 Task: Assign in the project TreatWorks the issue 'Missing or incorrect error messages' to the sprint 'Warp 9'.
Action: Mouse moved to (991, 431)
Screenshot: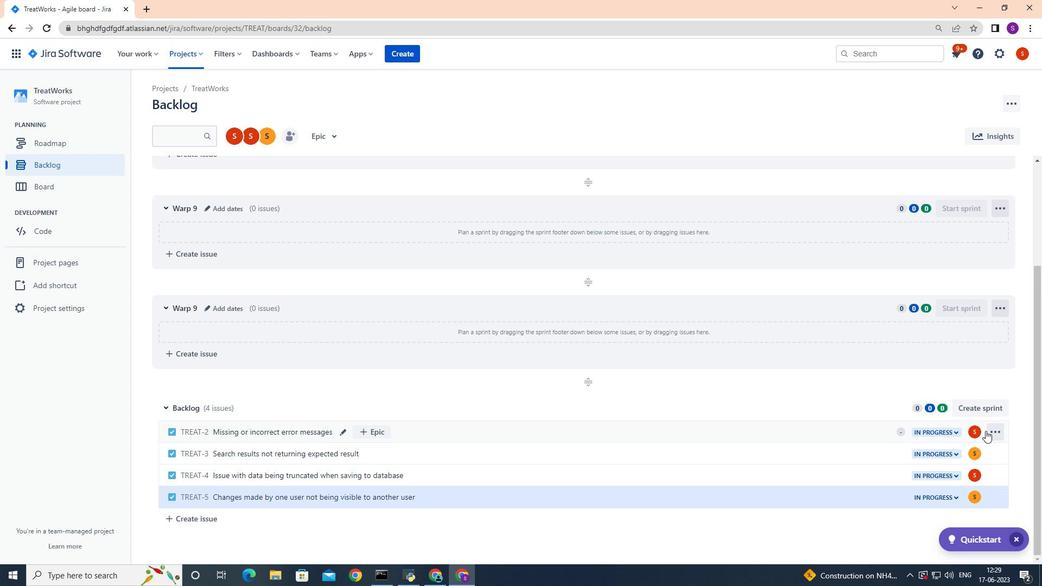 
Action: Mouse pressed left at (991, 431)
Screenshot: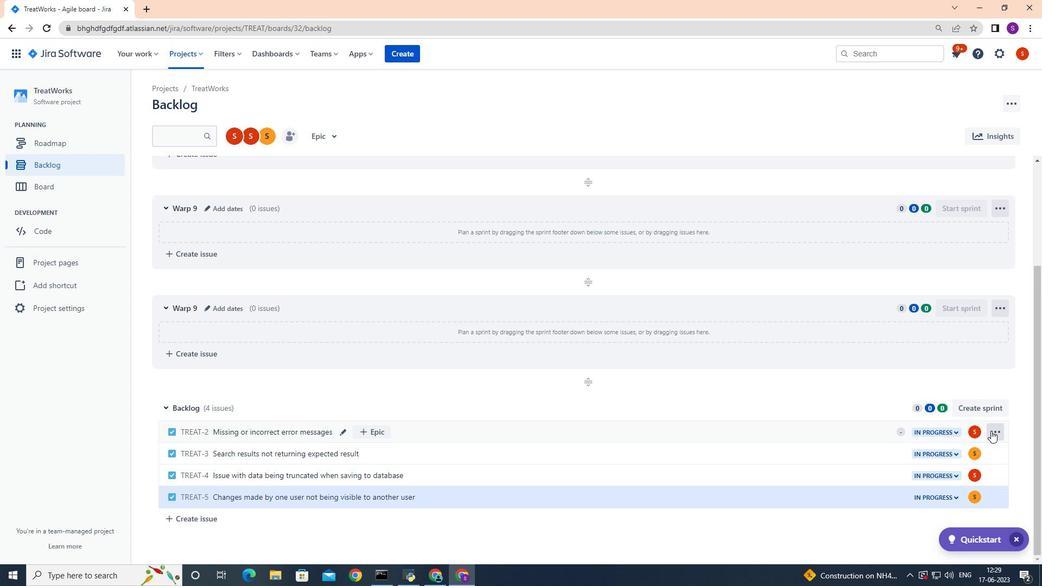 
Action: Mouse moved to (963, 332)
Screenshot: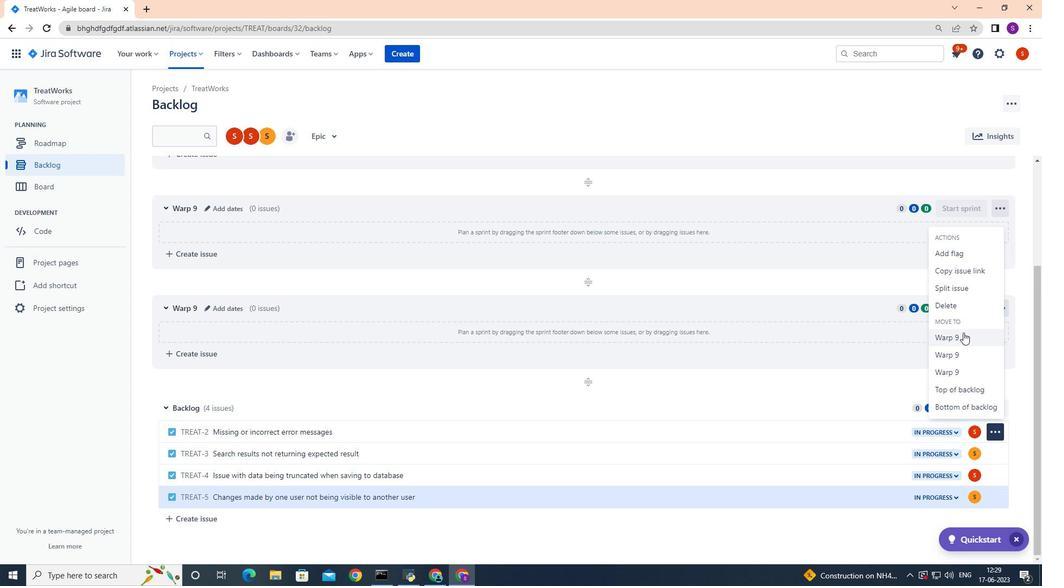 
Action: Mouse pressed left at (963, 332)
Screenshot: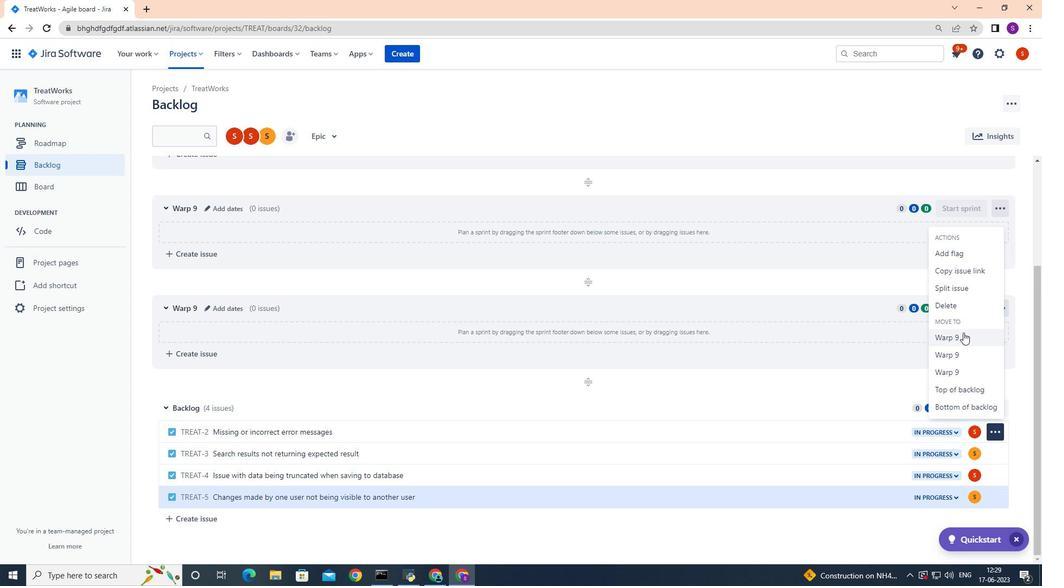 
Action: Mouse moved to (716, 340)
Screenshot: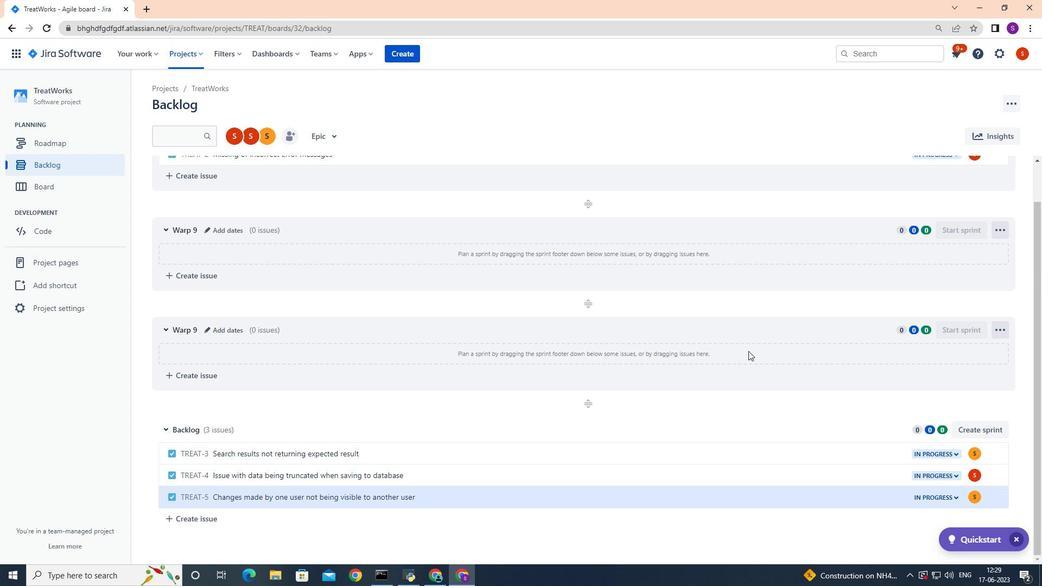 
Action: Mouse scrolled (716, 341) with delta (0, 0)
Screenshot: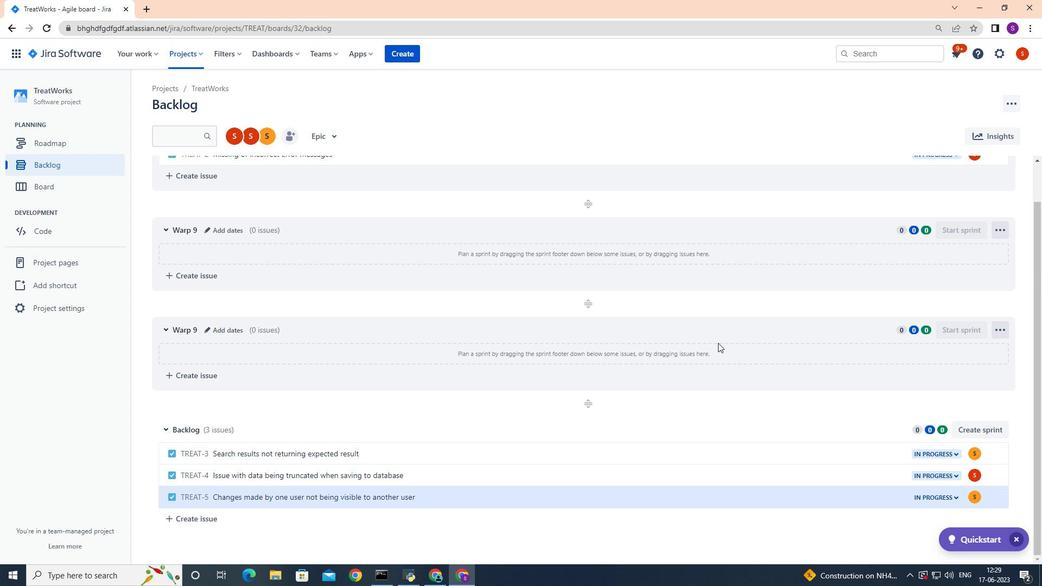 
Action: Mouse moved to (715, 340)
Screenshot: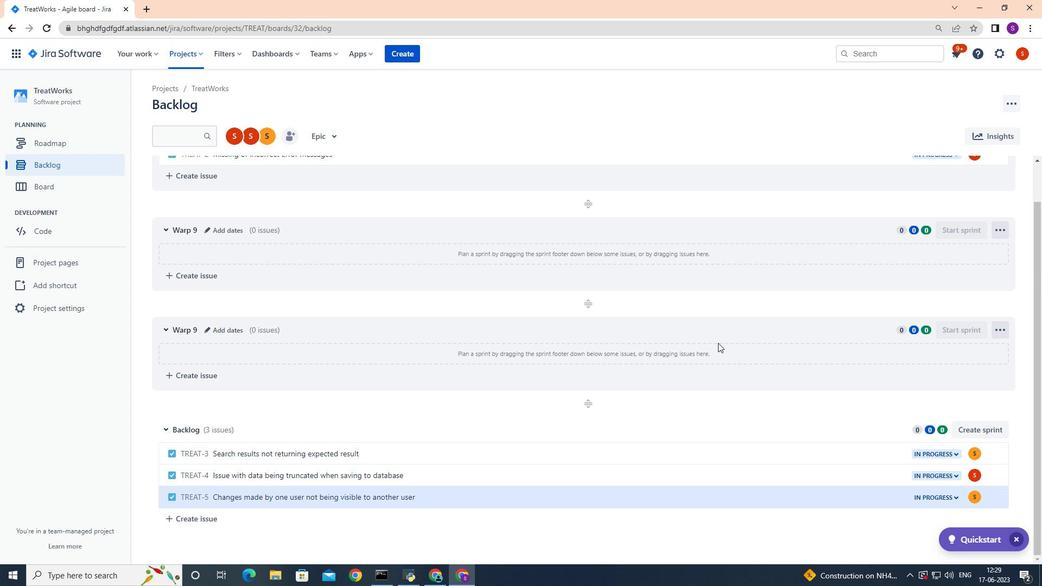 
Action: Mouse scrolled (715, 341) with delta (0, 0)
Screenshot: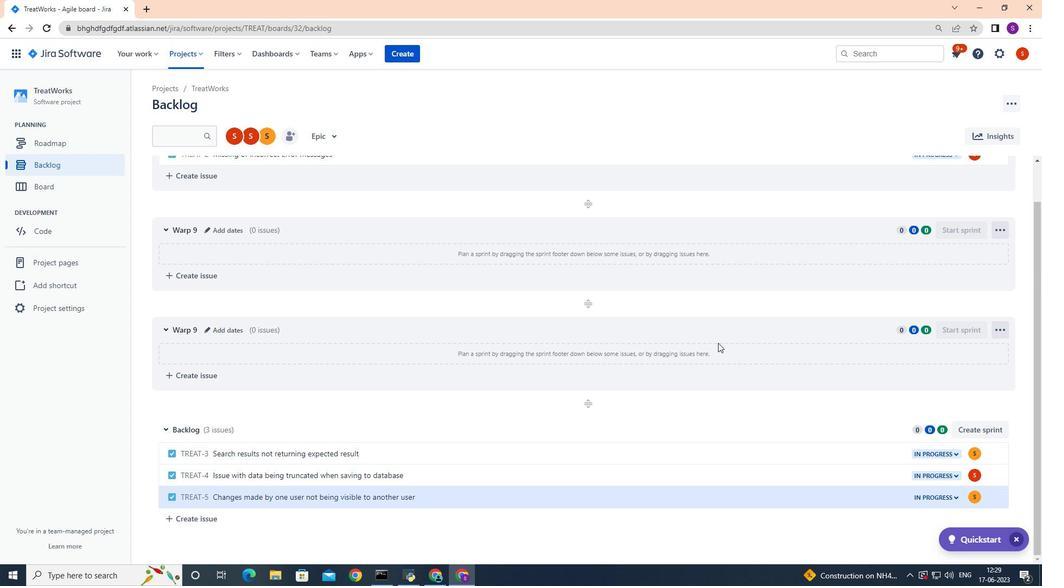 
Action: Mouse scrolled (715, 341) with delta (0, 0)
Screenshot: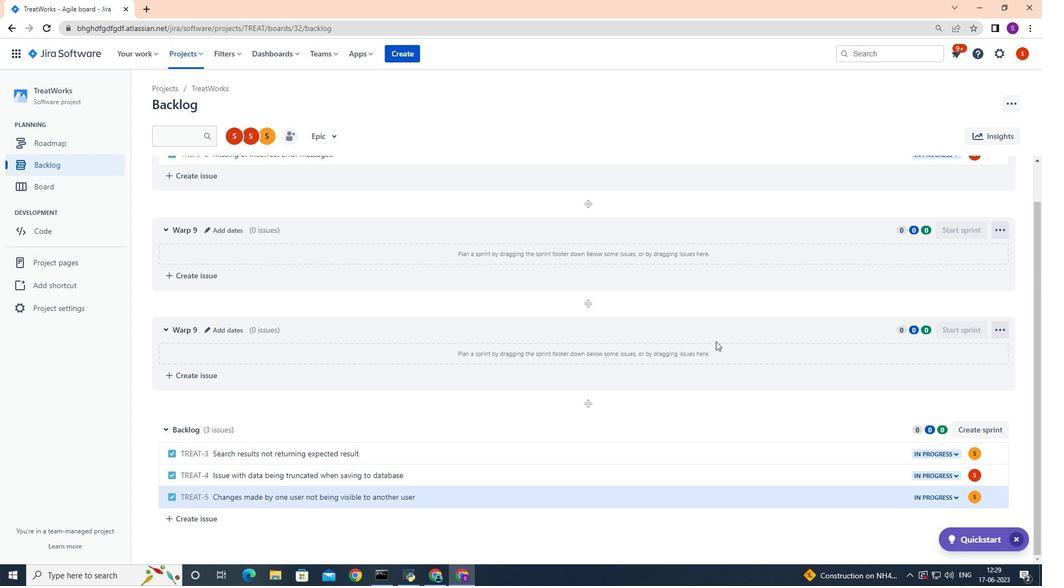 
Action: Mouse scrolled (715, 341) with delta (0, 0)
Screenshot: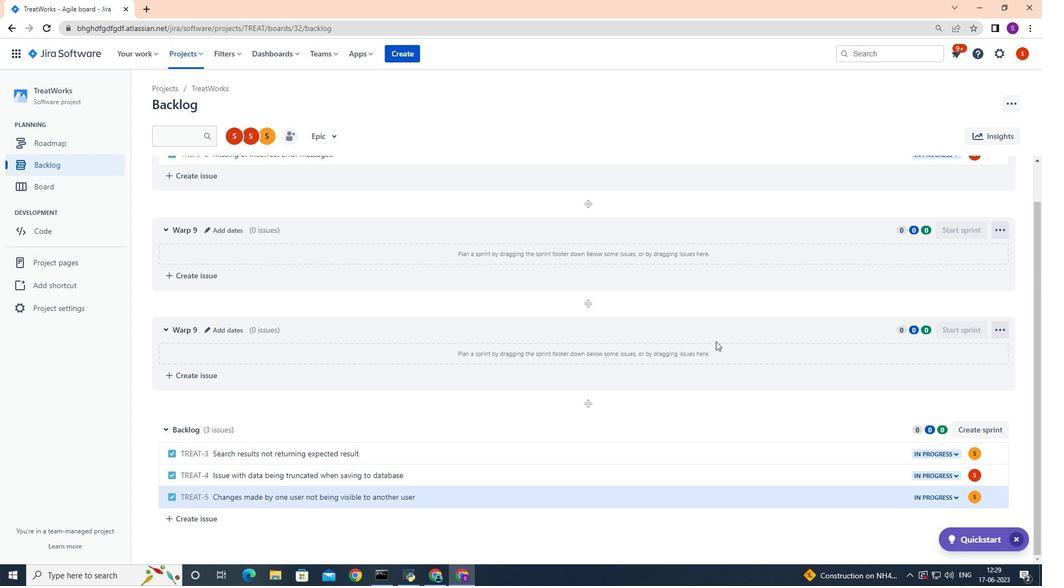 
Action: Mouse moved to (701, 340)
Screenshot: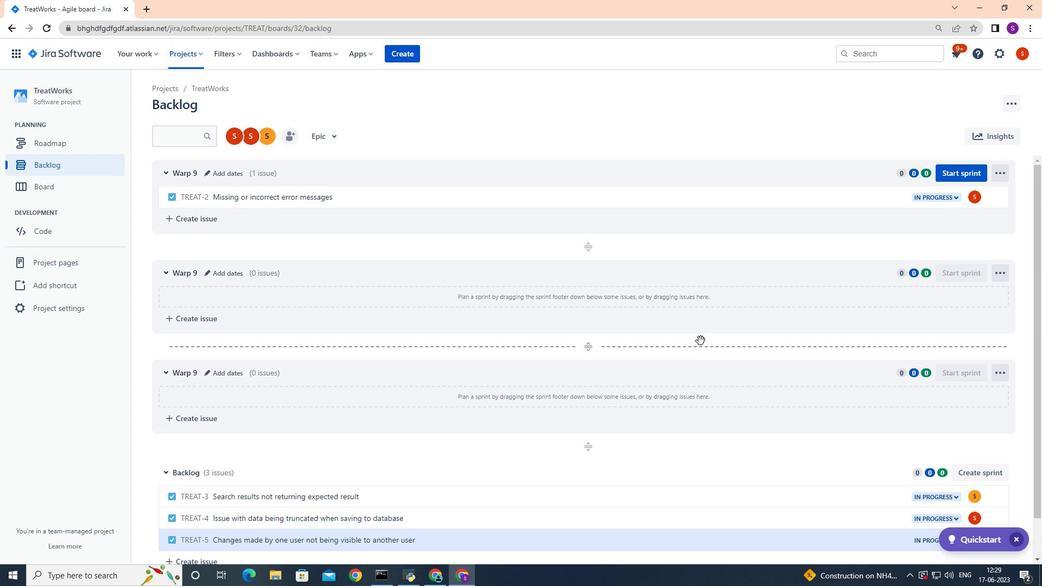 
